 Task: Add Veuve Du Vernay Brut Rose to the cart.
Action: Mouse moved to (884, 309)
Screenshot: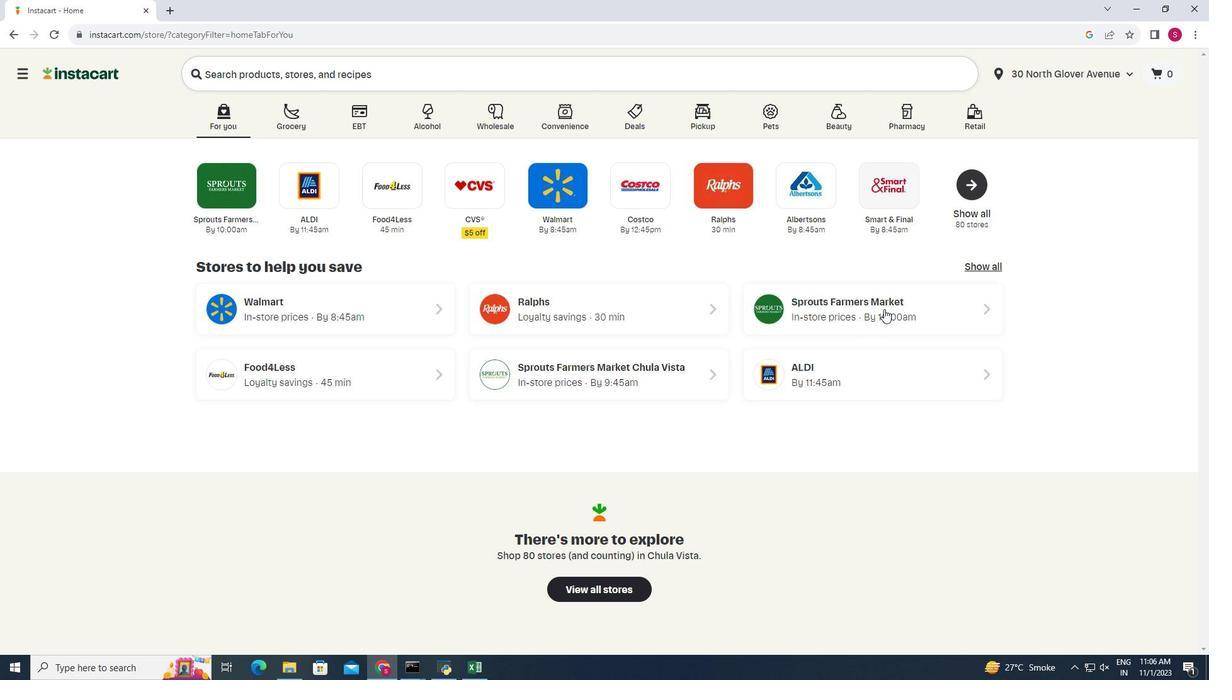 
Action: Mouse pressed left at (884, 309)
Screenshot: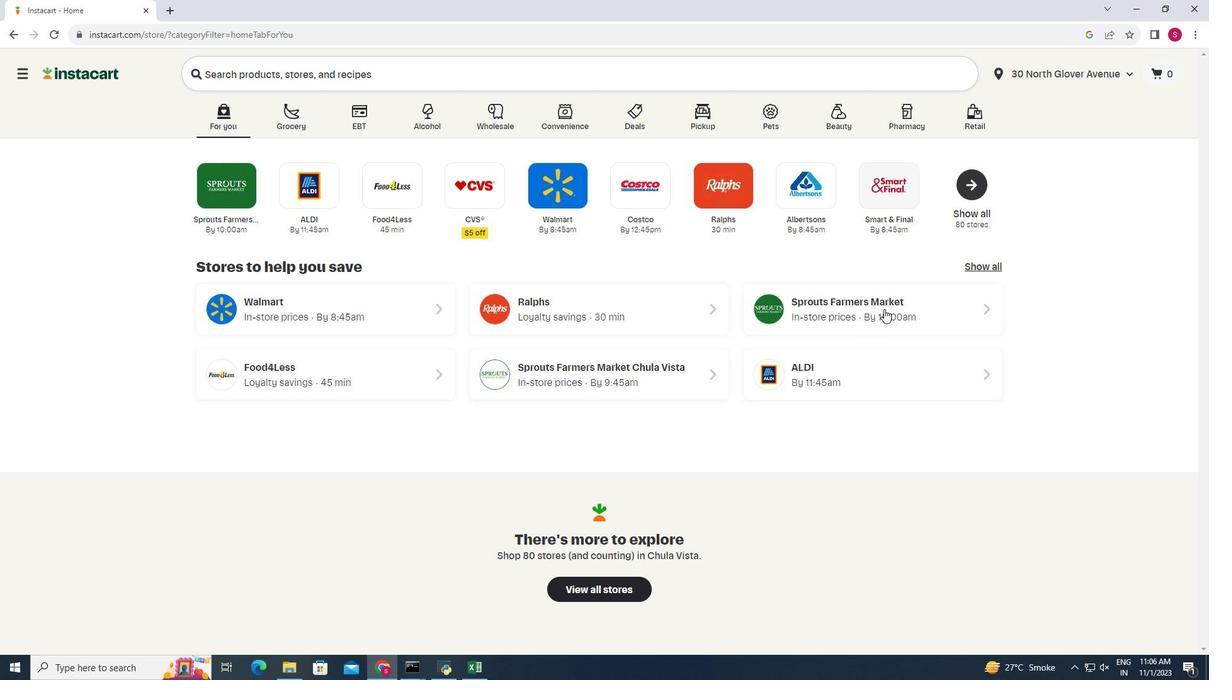 
Action: Mouse moved to (54, 600)
Screenshot: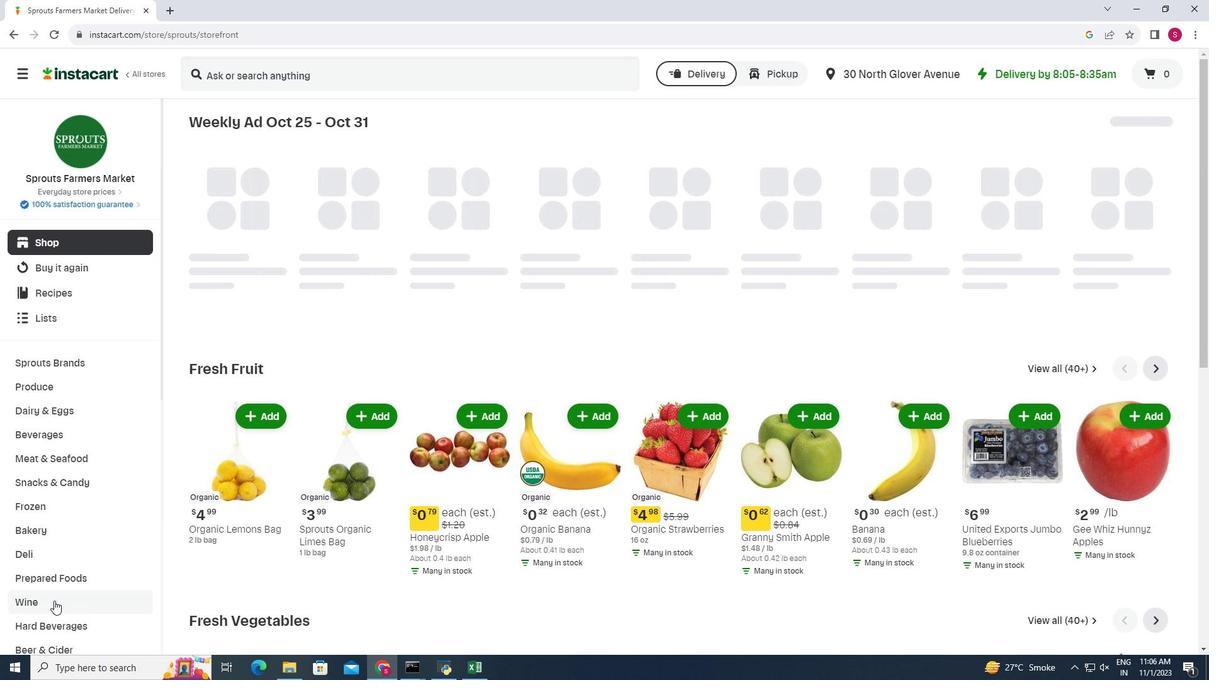 
Action: Mouse pressed left at (54, 600)
Screenshot: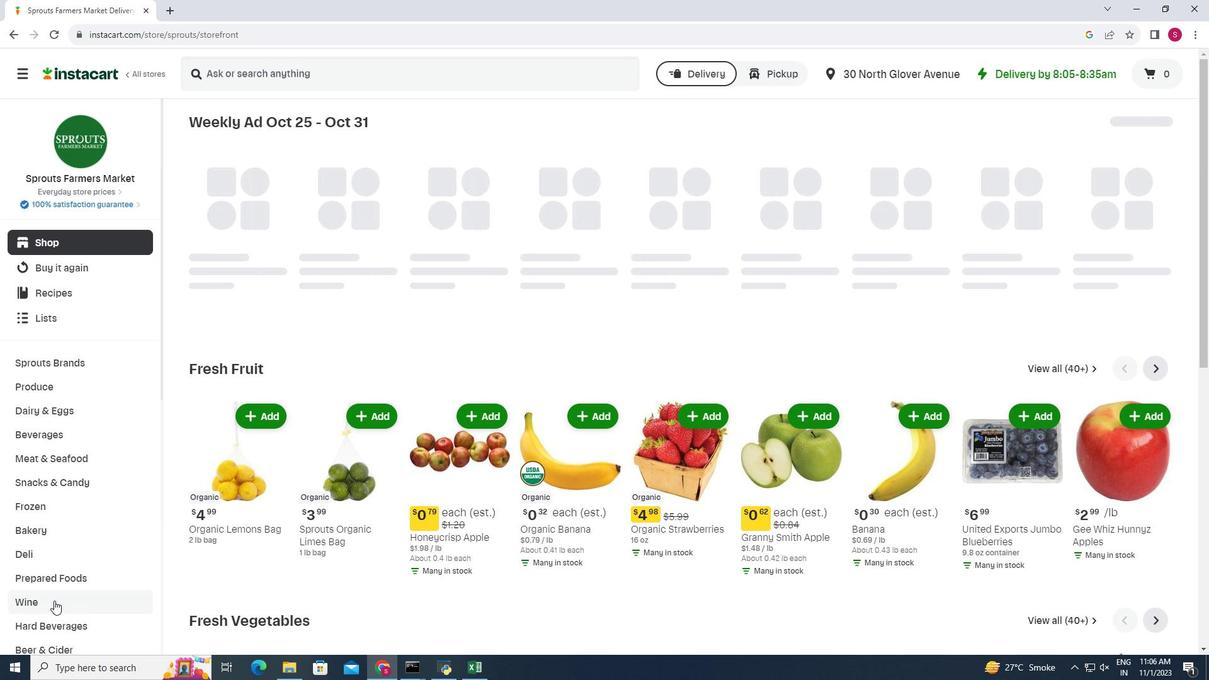 
Action: Mouse moved to (449, 153)
Screenshot: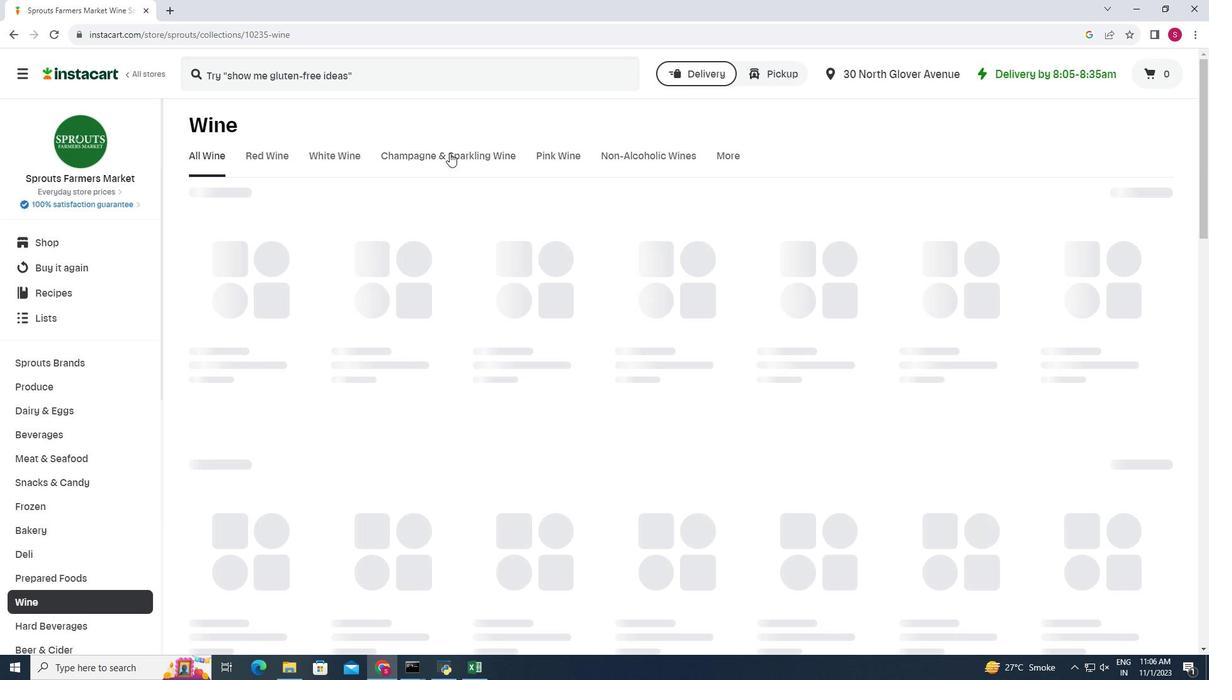 
Action: Mouse pressed left at (449, 153)
Screenshot: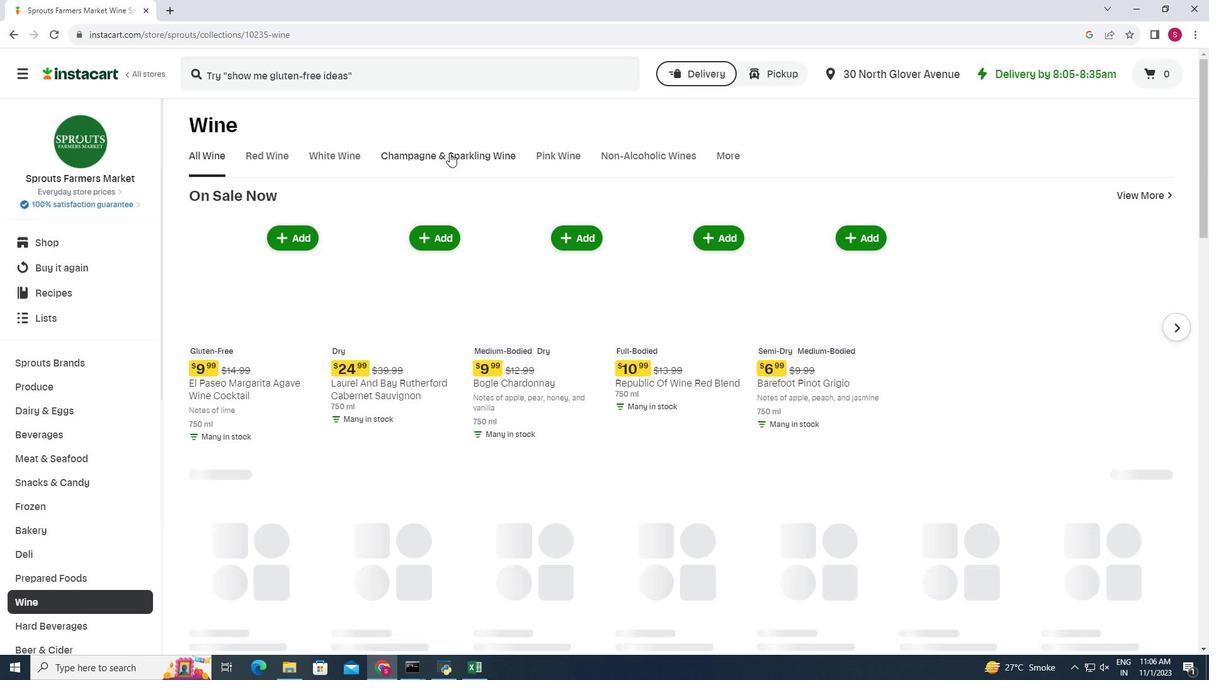 
Action: Mouse moved to (670, 234)
Screenshot: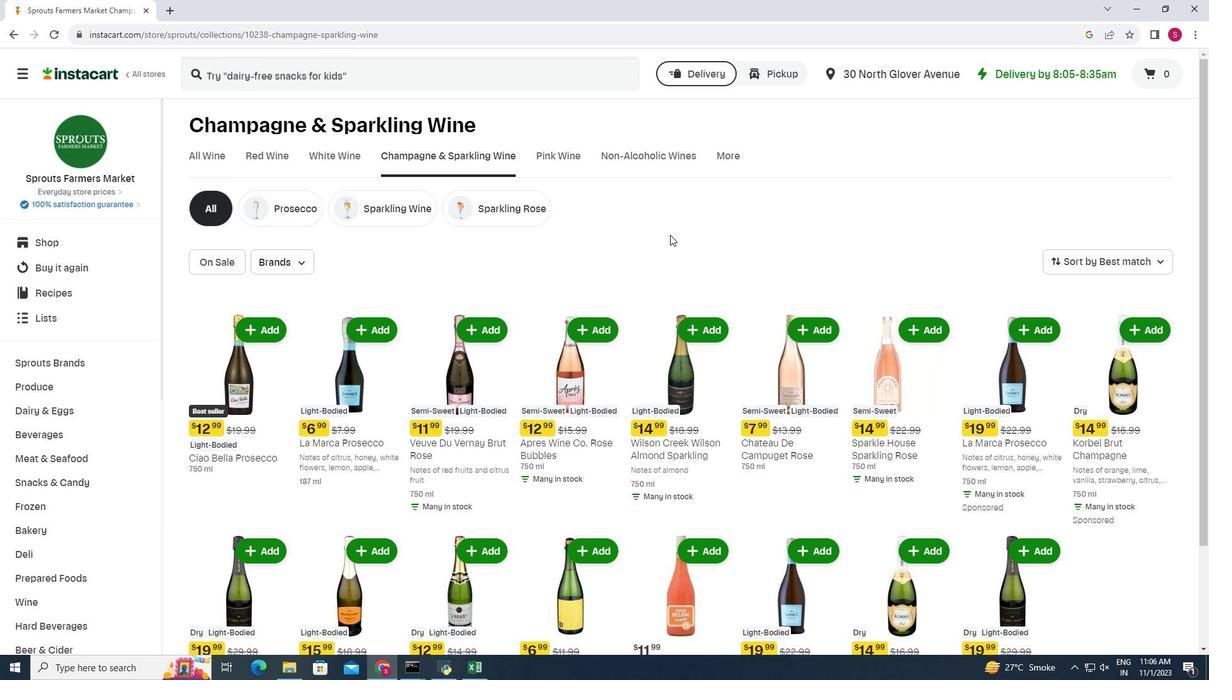 
Action: Mouse scrolled (670, 233) with delta (0, 0)
Screenshot: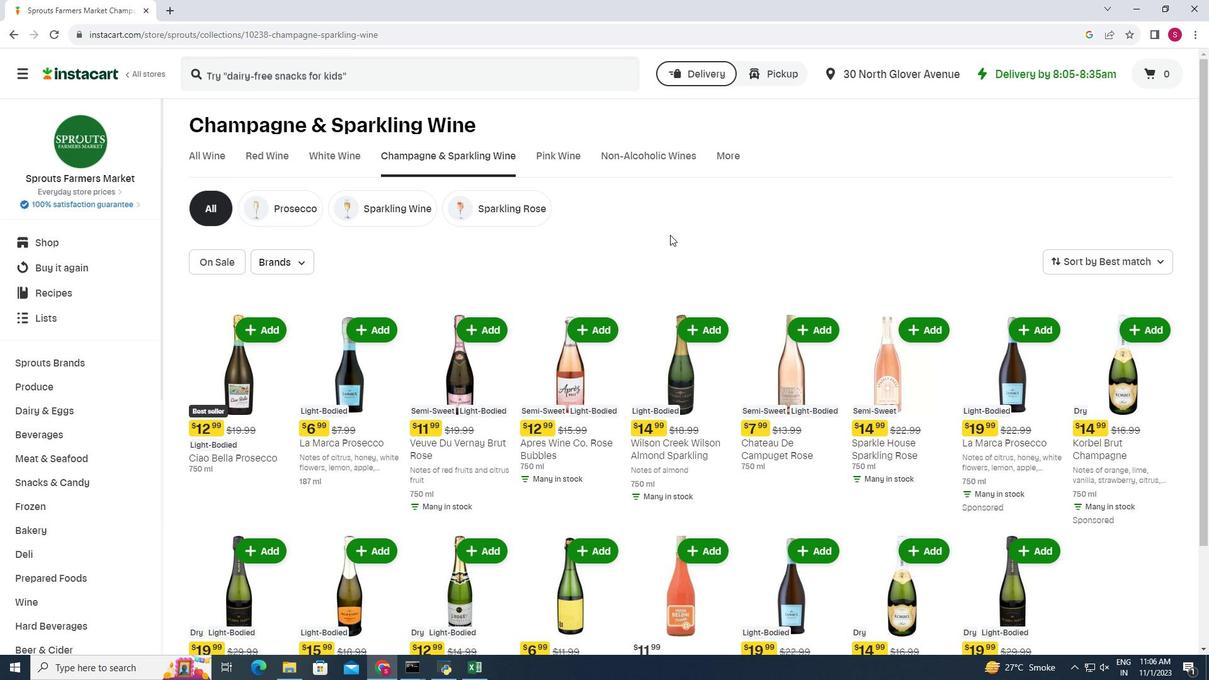 
Action: Mouse moved to (468, 272)
Screenshot: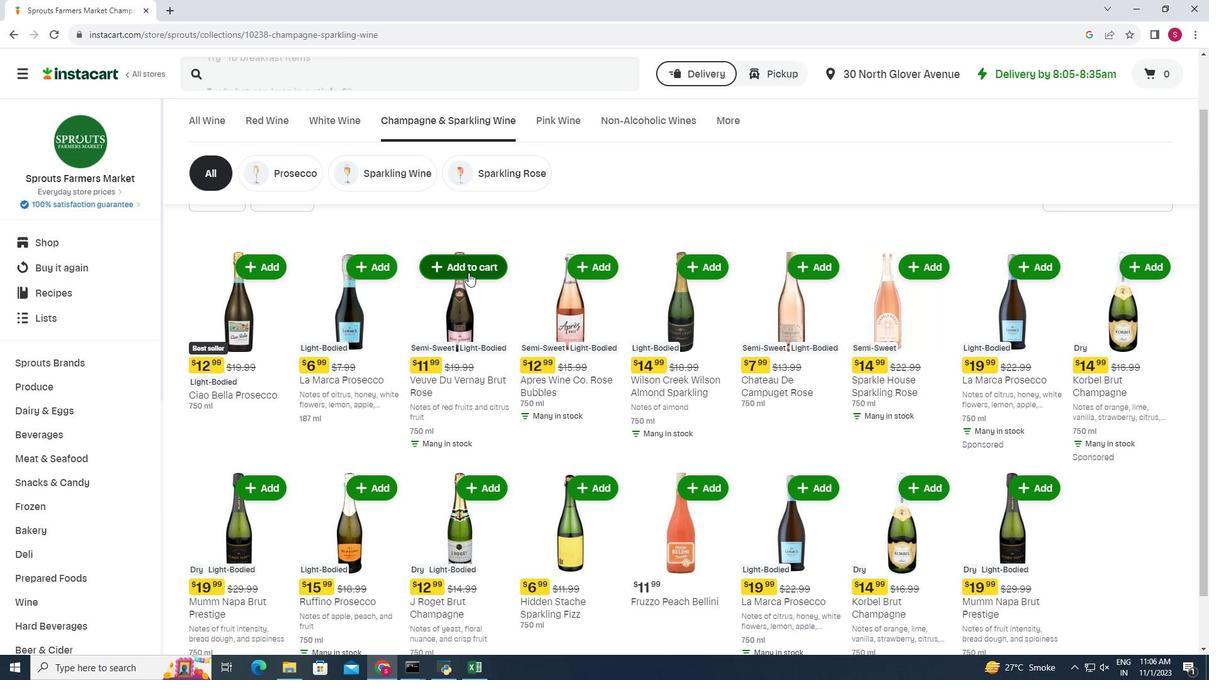 
Action: Mouse pressed left at (468, 272)
Screenshot: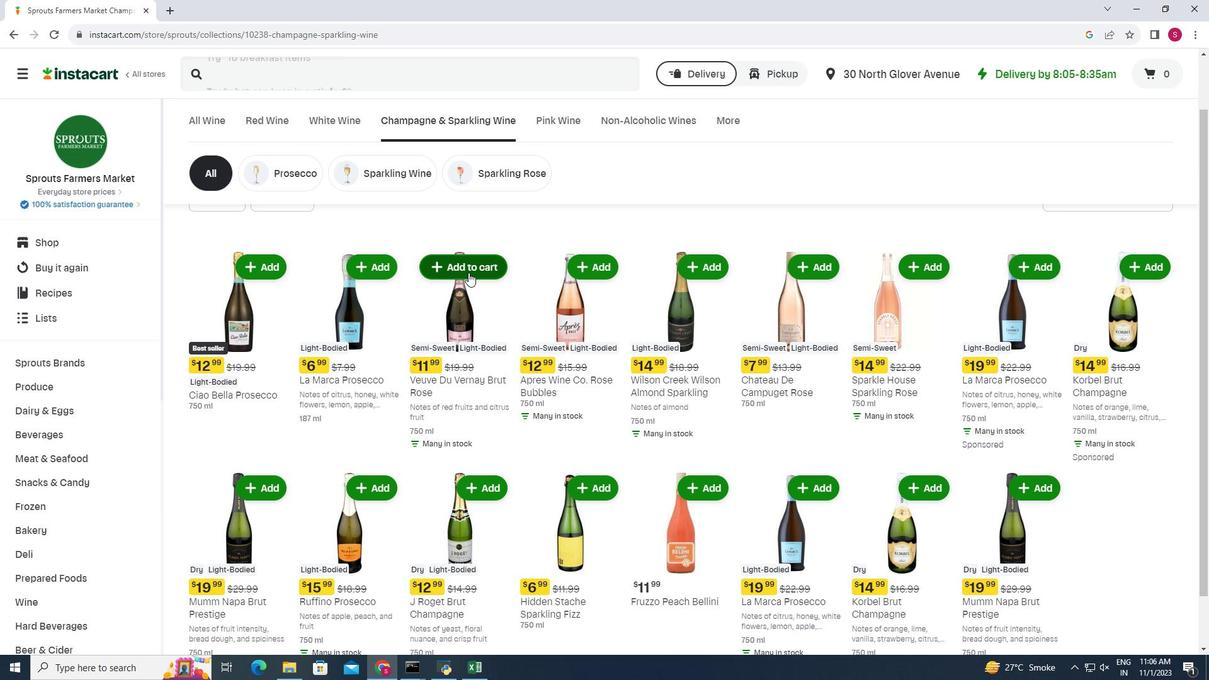 
Action: Mouse moved to (497, 228)
Screenshot: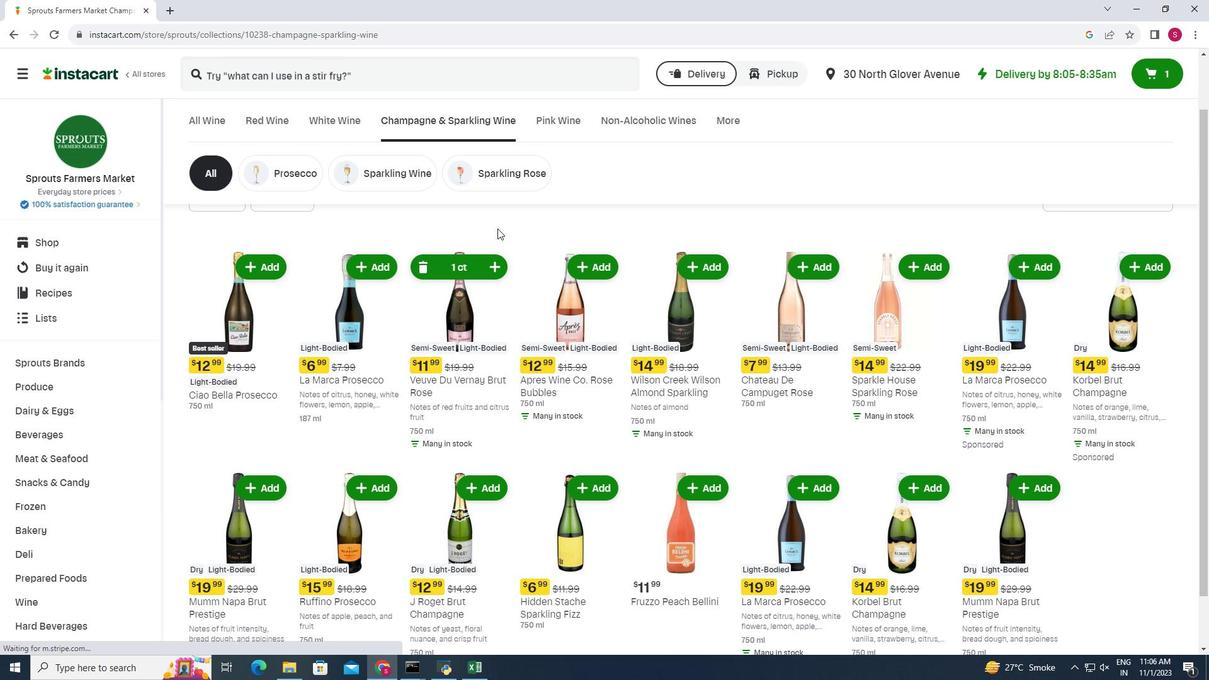 
